 Task: Create a task  Develop a new social media platform , assign it to team member softage.3@softage.net in the project AgileForge and update the status of the task to  On Track  , set the priority of the task to High
Action: Mouse moved to (100, 539)
Screenshot: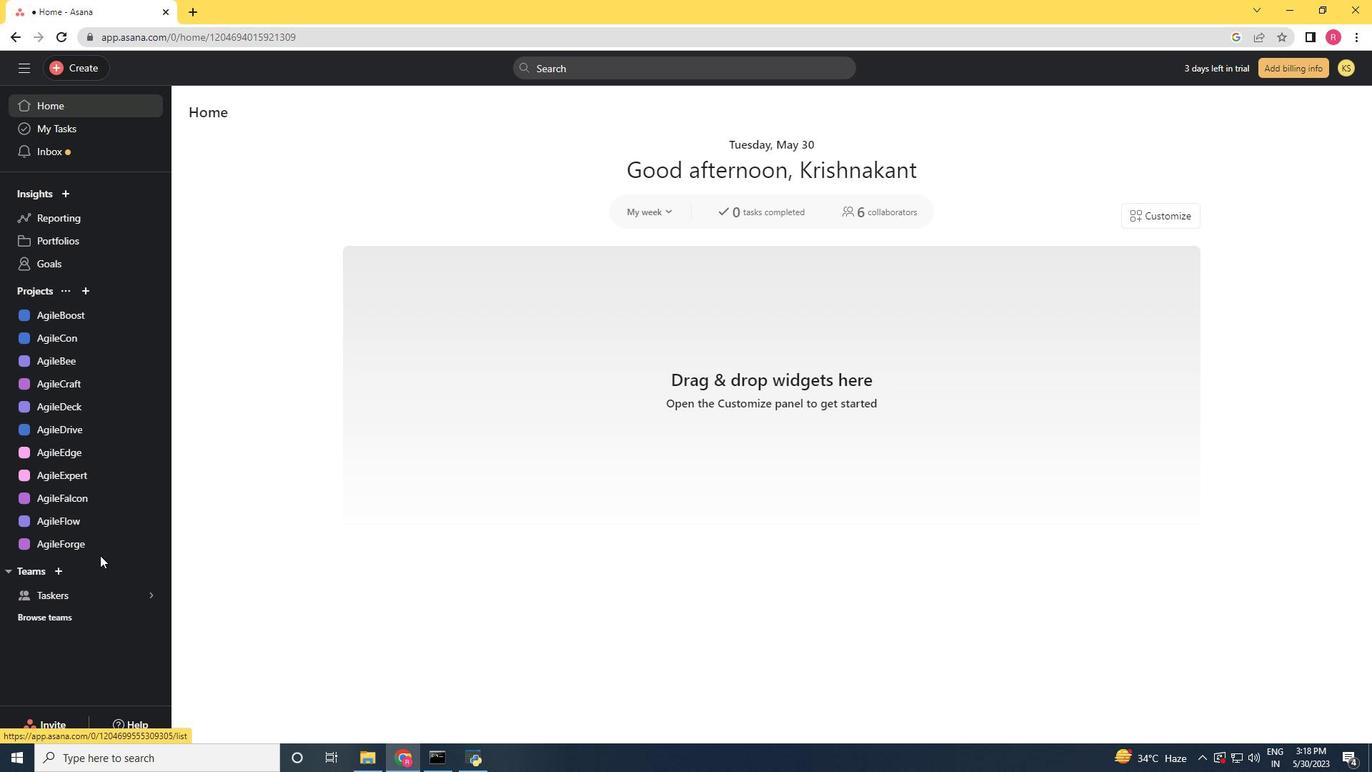 
Action: Mouse pressed left at (100, 539)
Screenshot: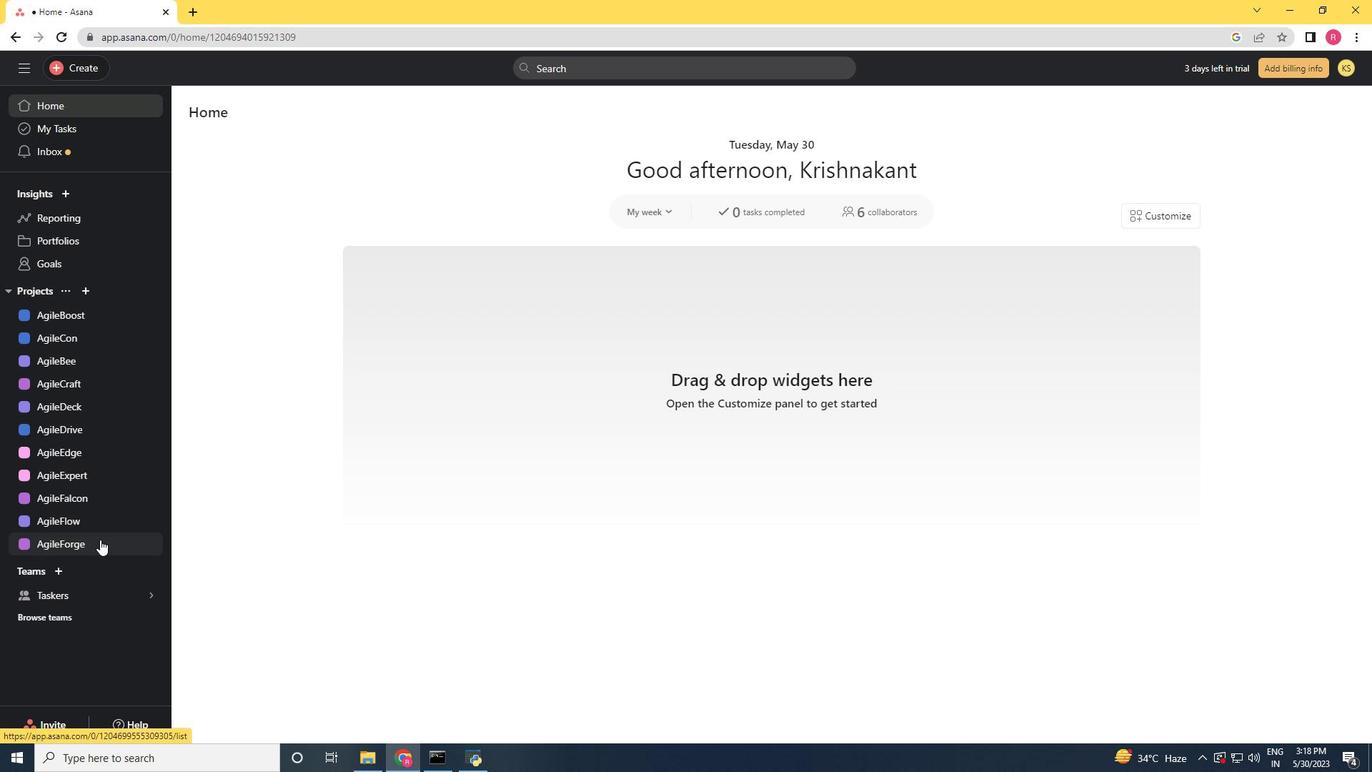 
Action: Mouse moved to (74, 60)
Screenshot: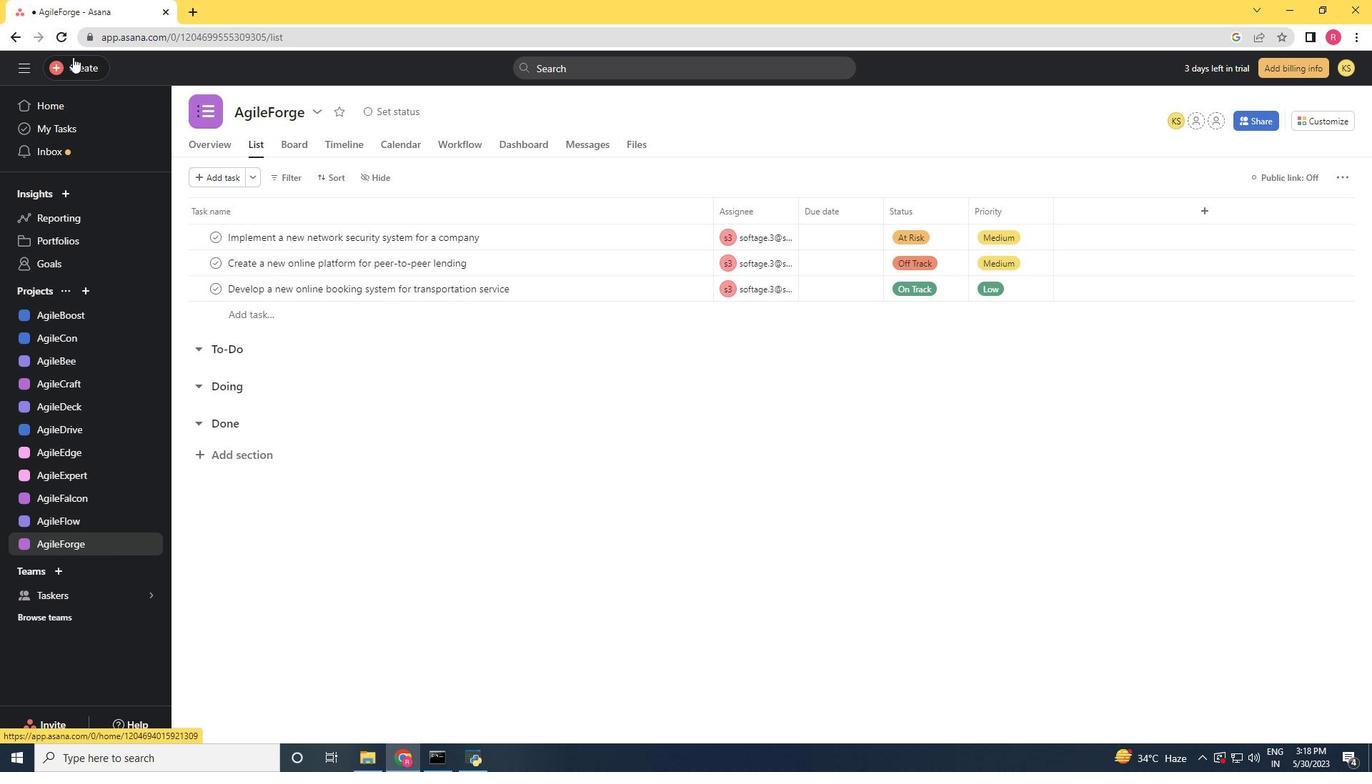 
Action: Mouse pressed left at (74, 60)
Screenshot: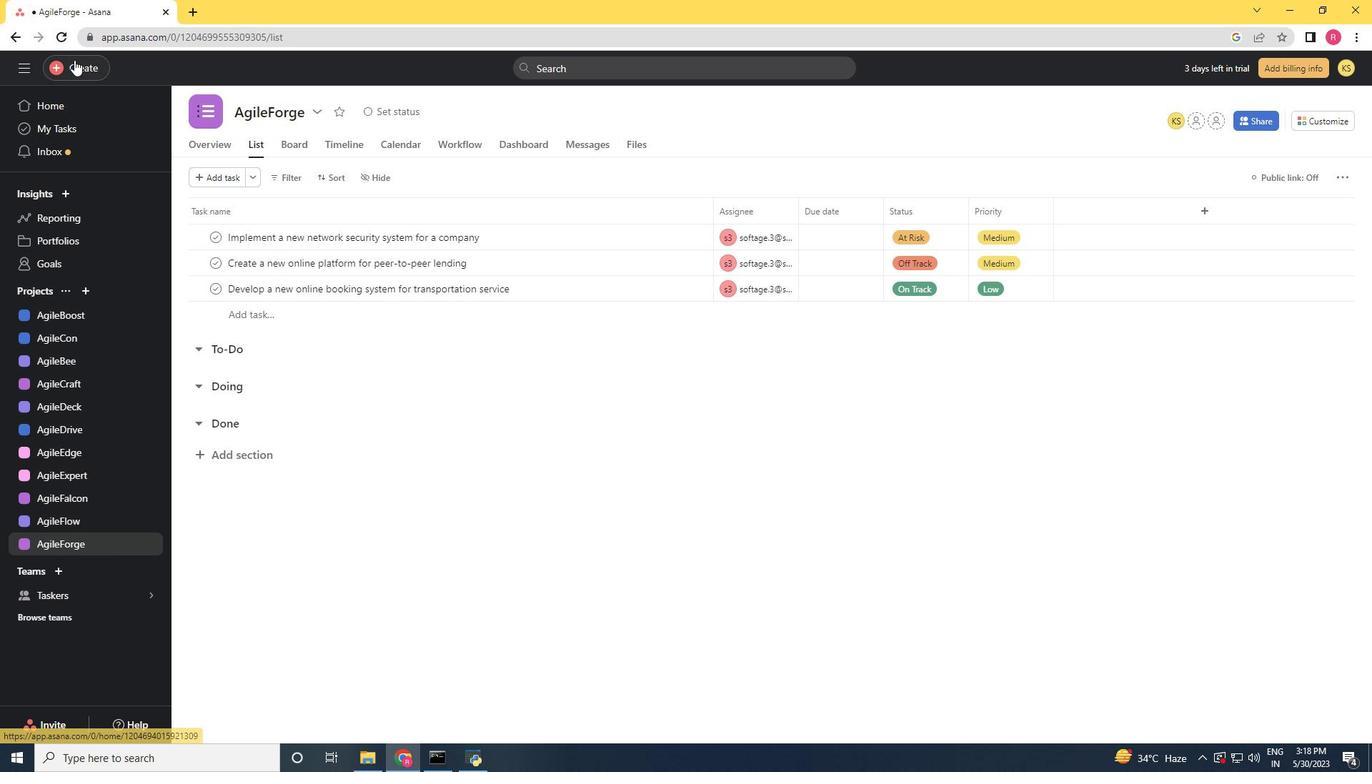 
Action: Mouse moved to (146, 82)
Screenshot: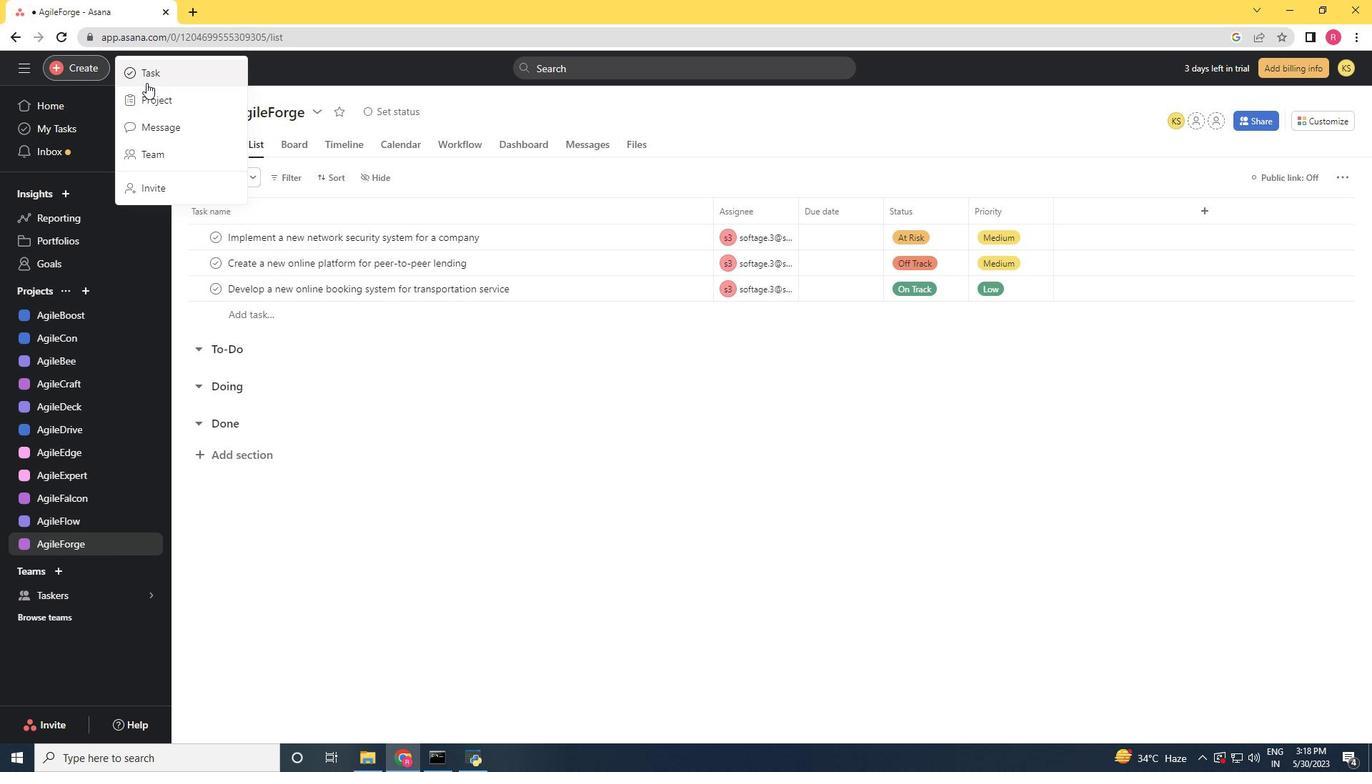 
Action: Mouse pressed left at (146, 82)
Screenshot: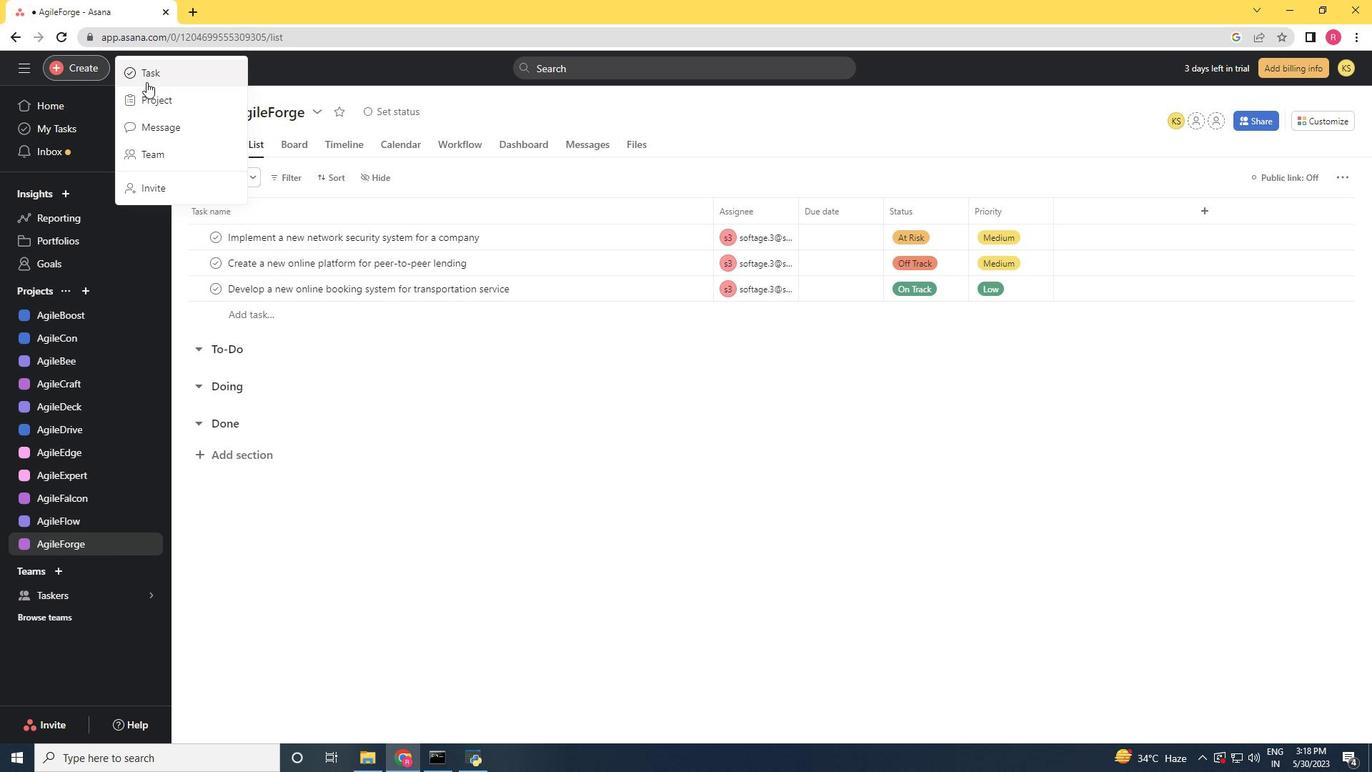 
Action: Mouse moved to (288, 205)
Screenshot: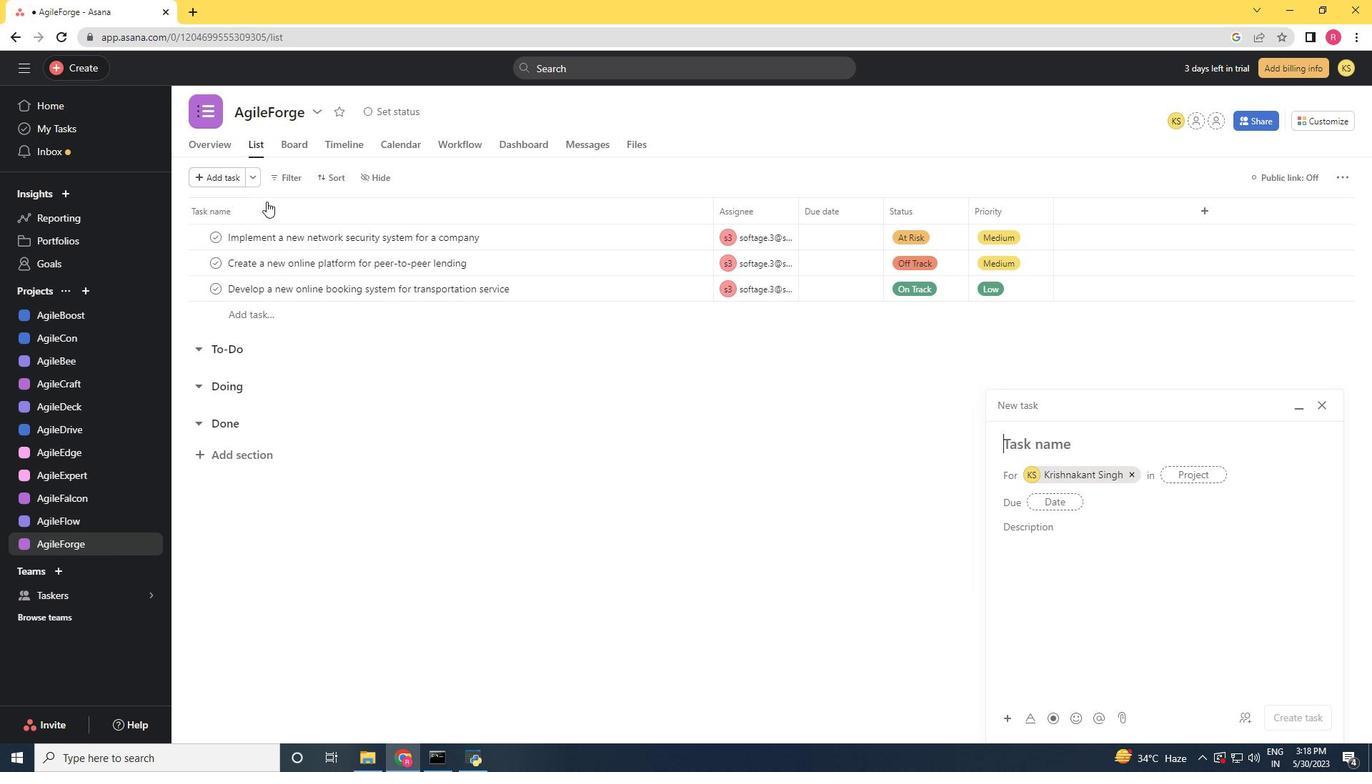 
Action: Key pressed <Key.shift><Key.shift><Key.shift><Key.shift><Key.shift>Develop<Key.space>a<Key.space>new<Key.space>social<Key.space>media<Key.space>platform
Screenshot: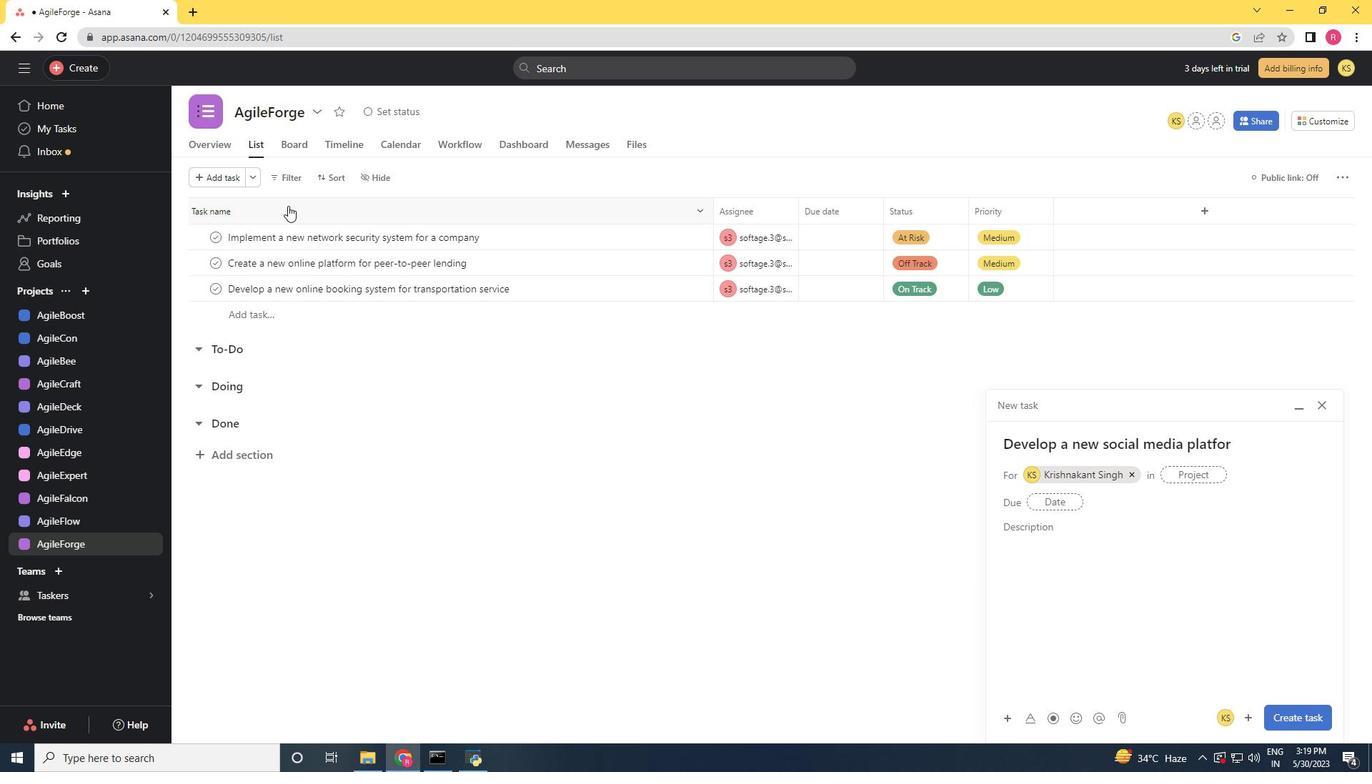 
Action: Mouse scrolled (288, 206) with delta (0, 0)
Screenshot: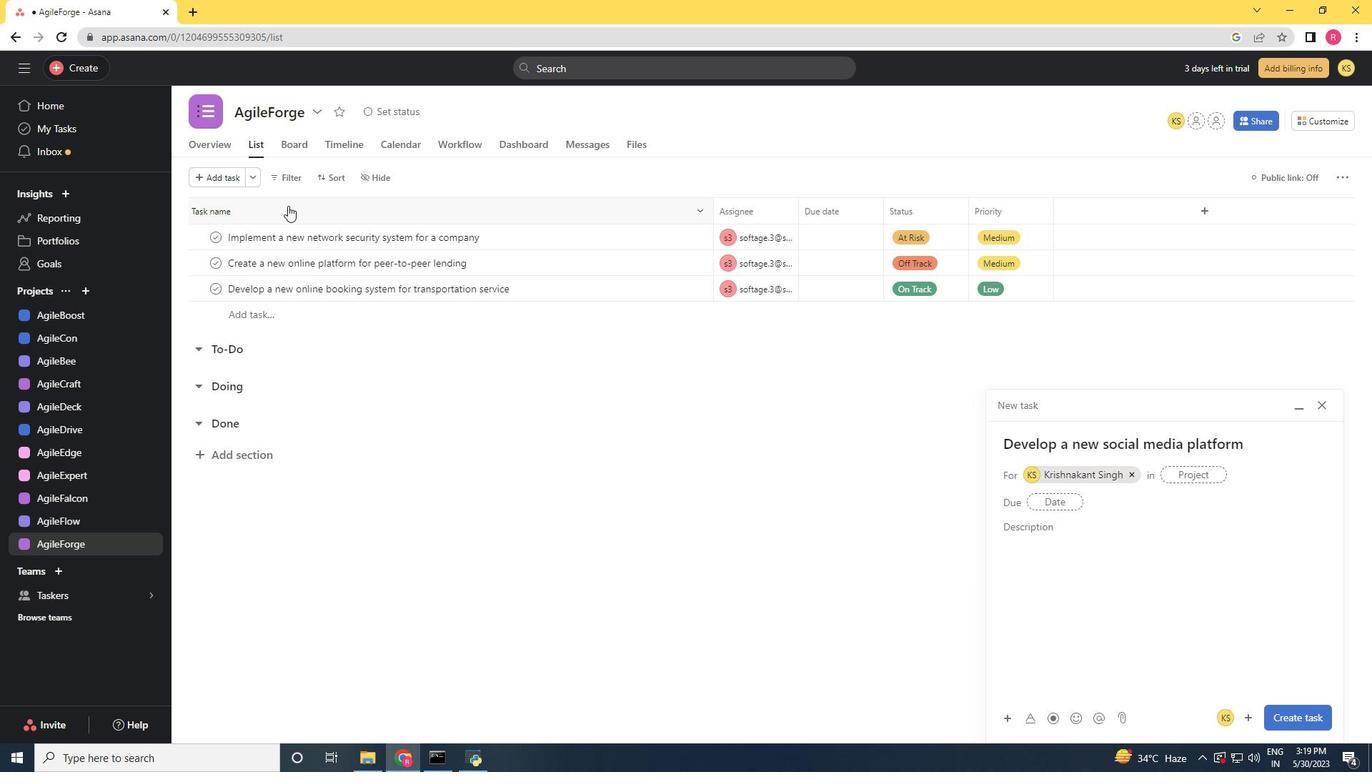 
Action: Mouse moved to (1121, 476)
Screenshot: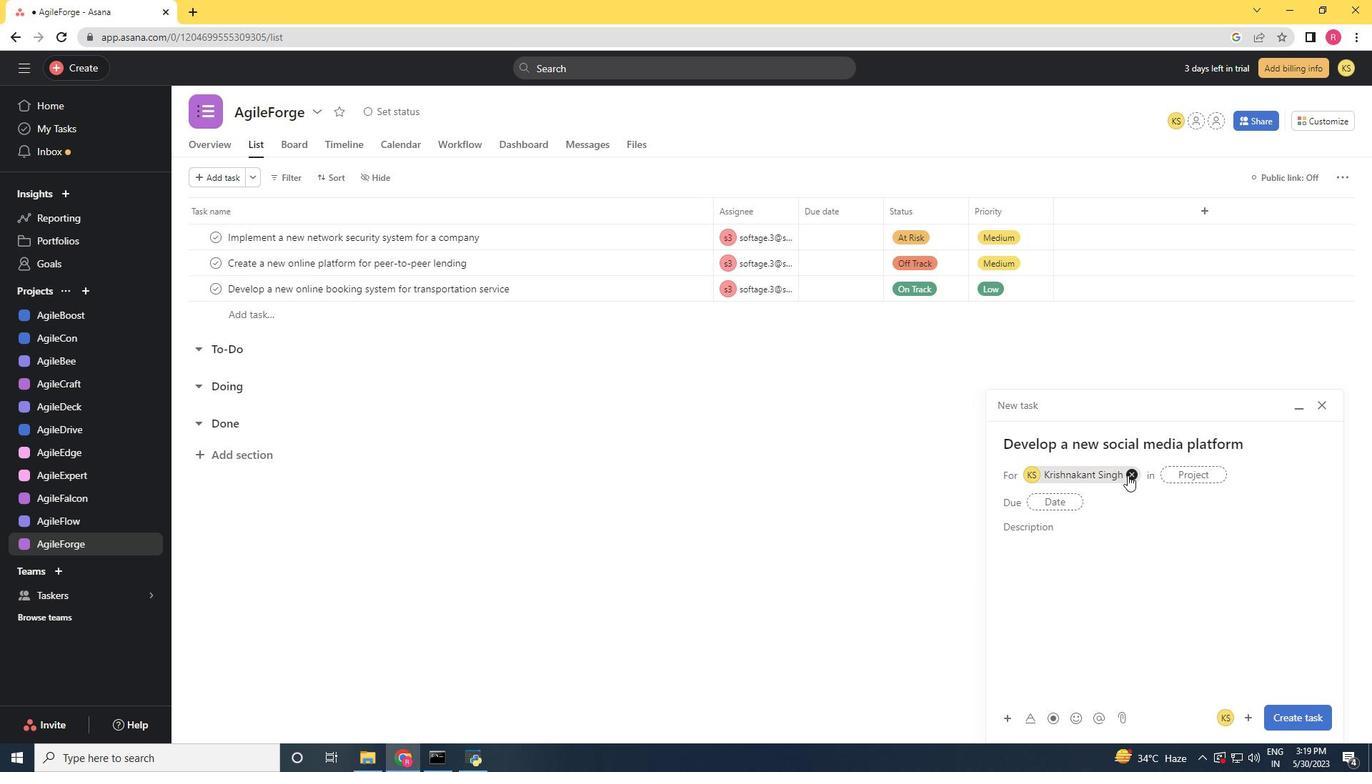 
Action: Mouse pressed left at (1121, 476)
Screenshot: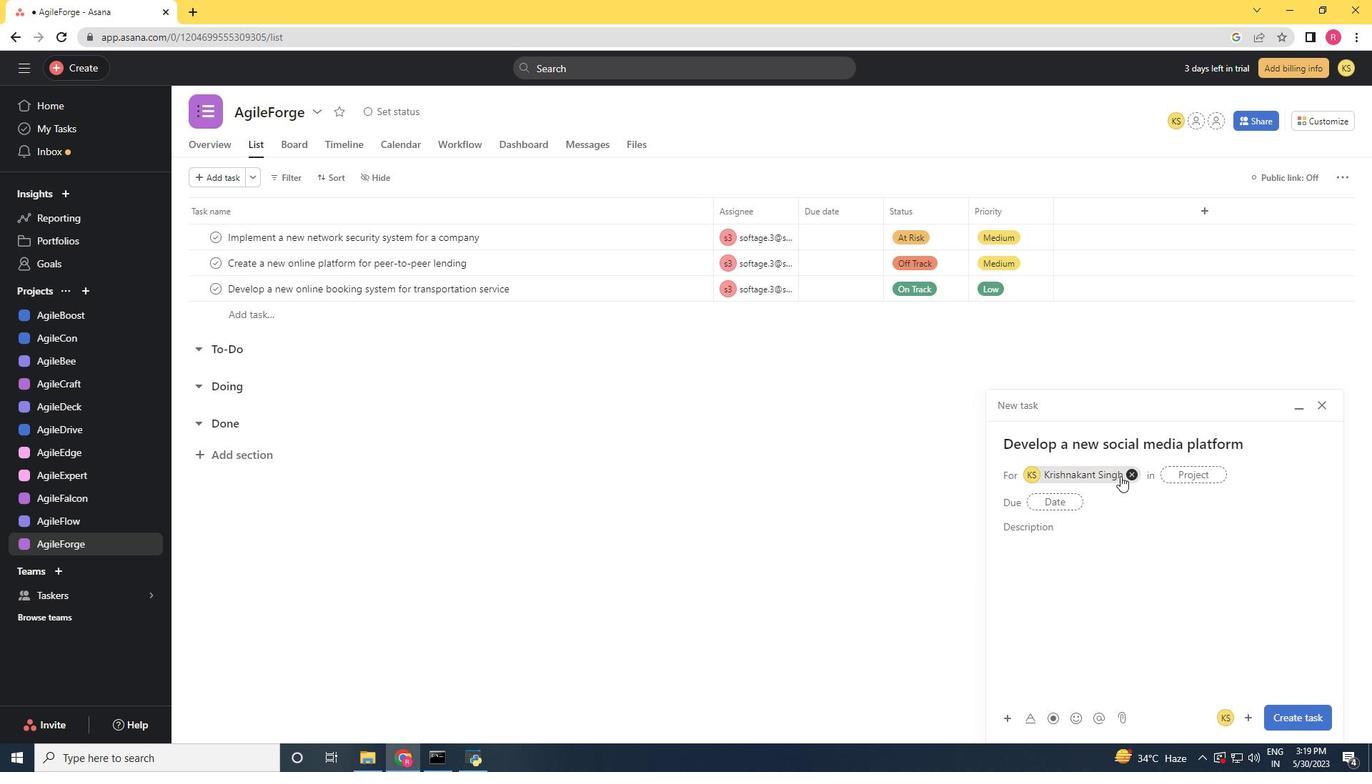 
Action: Mouse moved to (1048, 480)
Screenshot: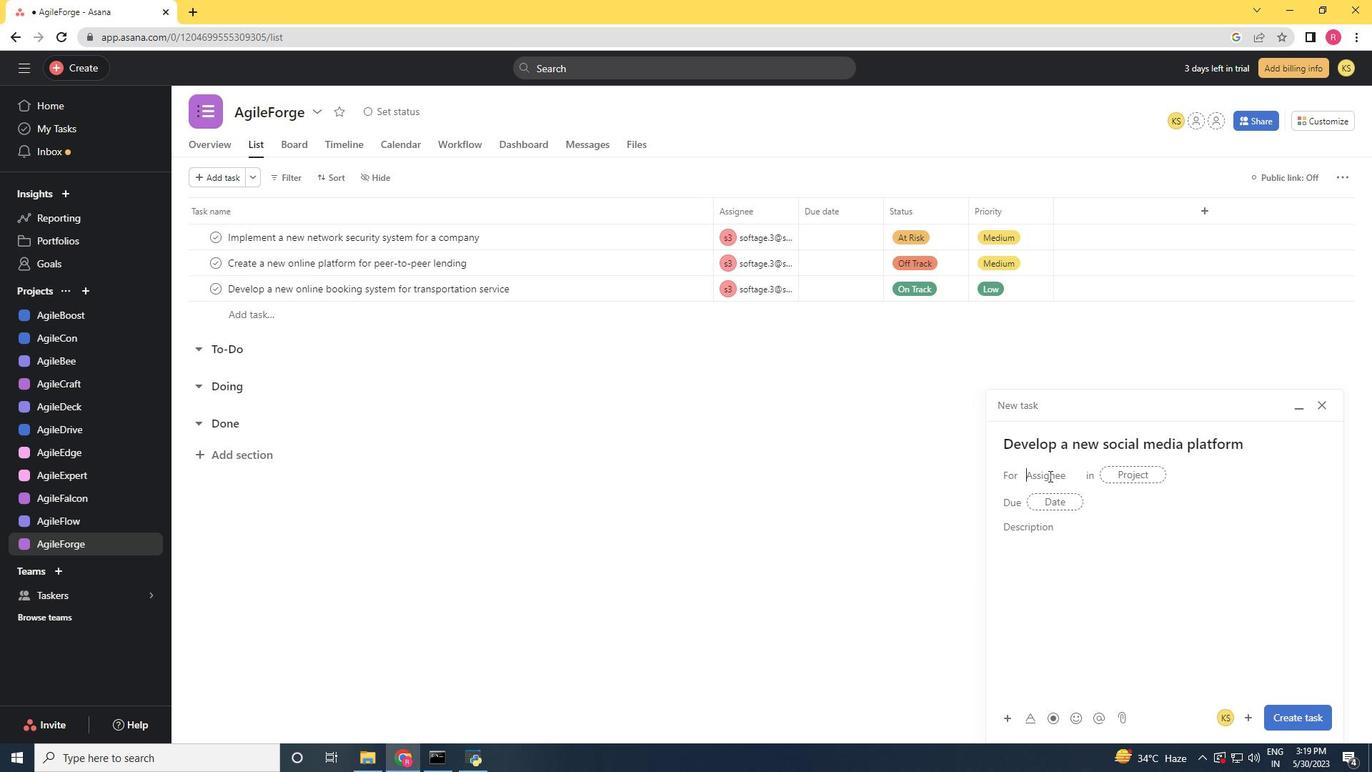 
Action: Mouse pressed left at (1048, 480)
Screenshot: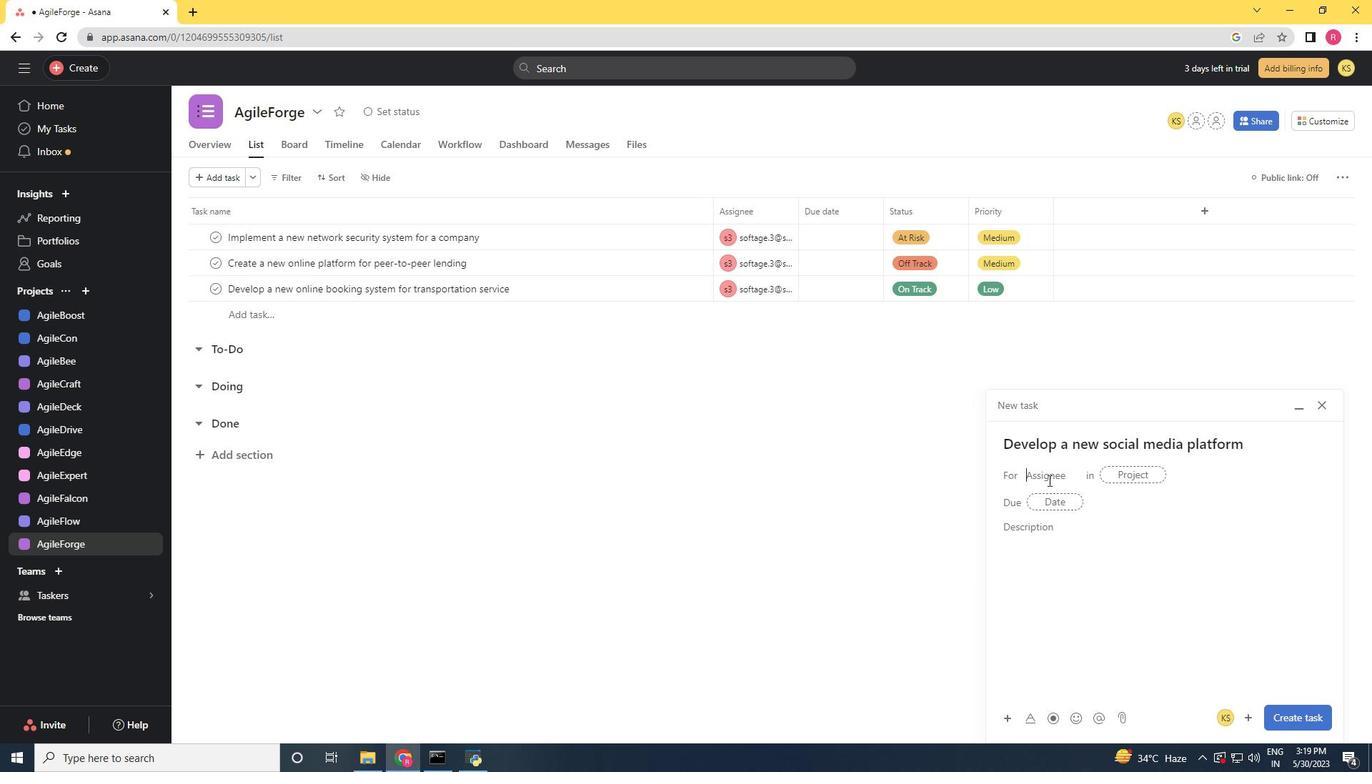 
Action: Key pressed softage.3<Key.shift><Key.shift><Key.shift><Key.shift><Key.shift><Key.shift><Key.shift><Key.shift><Key.shift><Key.shift><Key.shift><Key.shift><Key.shift><Key.shift><Key.shift><Key.shift><Key.shift><Key.shift><Key.shift><Key.shift><Key.shift><Key.shift><Key.shift><Key.shift><Key.shift><Key.shift><Key.shift><Key.shift><Key.shift><Key.shift><Key.shift><Key.shift><Key.shift><Key.shift><Key.shift><Key.shift><Key.shift><Key.shift><Key.shift><Key.shift><Key.shift><Key.shift><Key.shift><Key.shift><Key.shift>@softage.m<Key.backspace>net
Screenshot: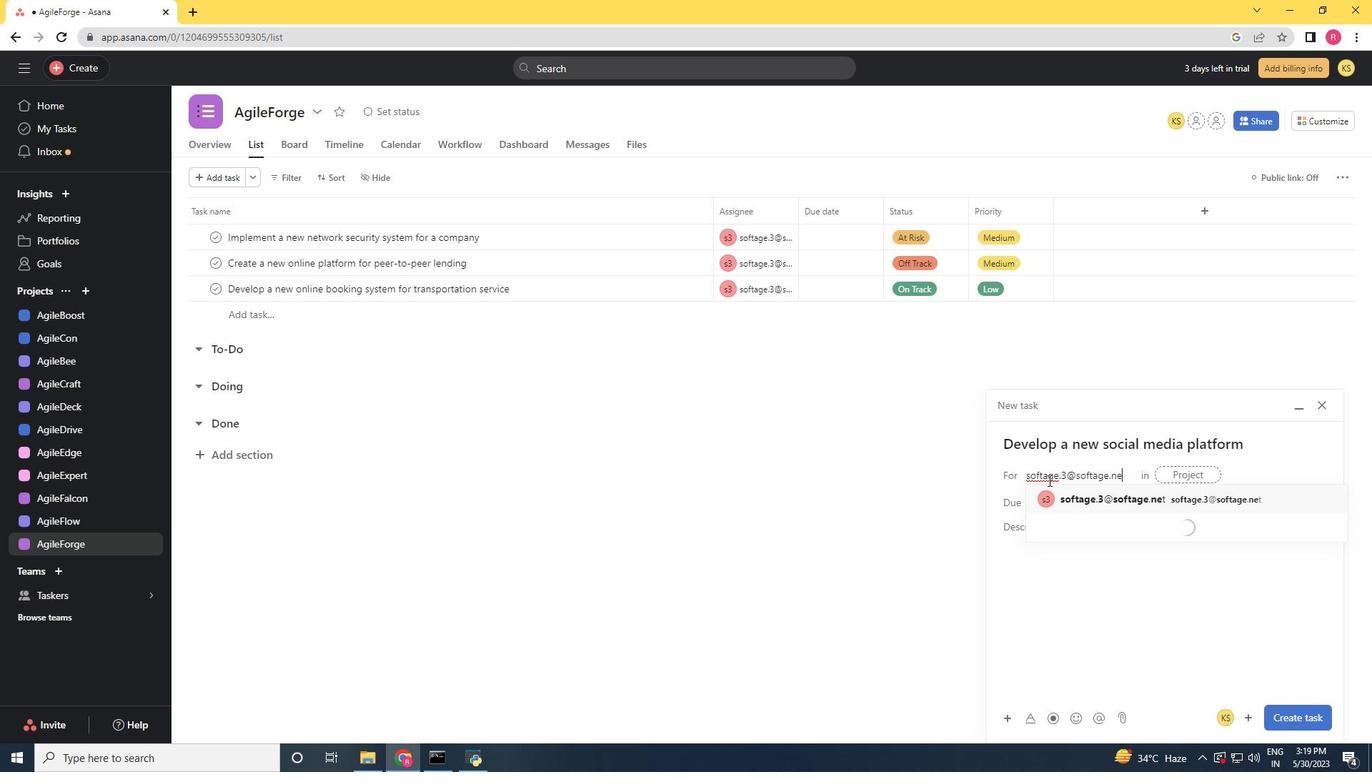 
Action: Mouse moved to (1066, 494)
Screenshot: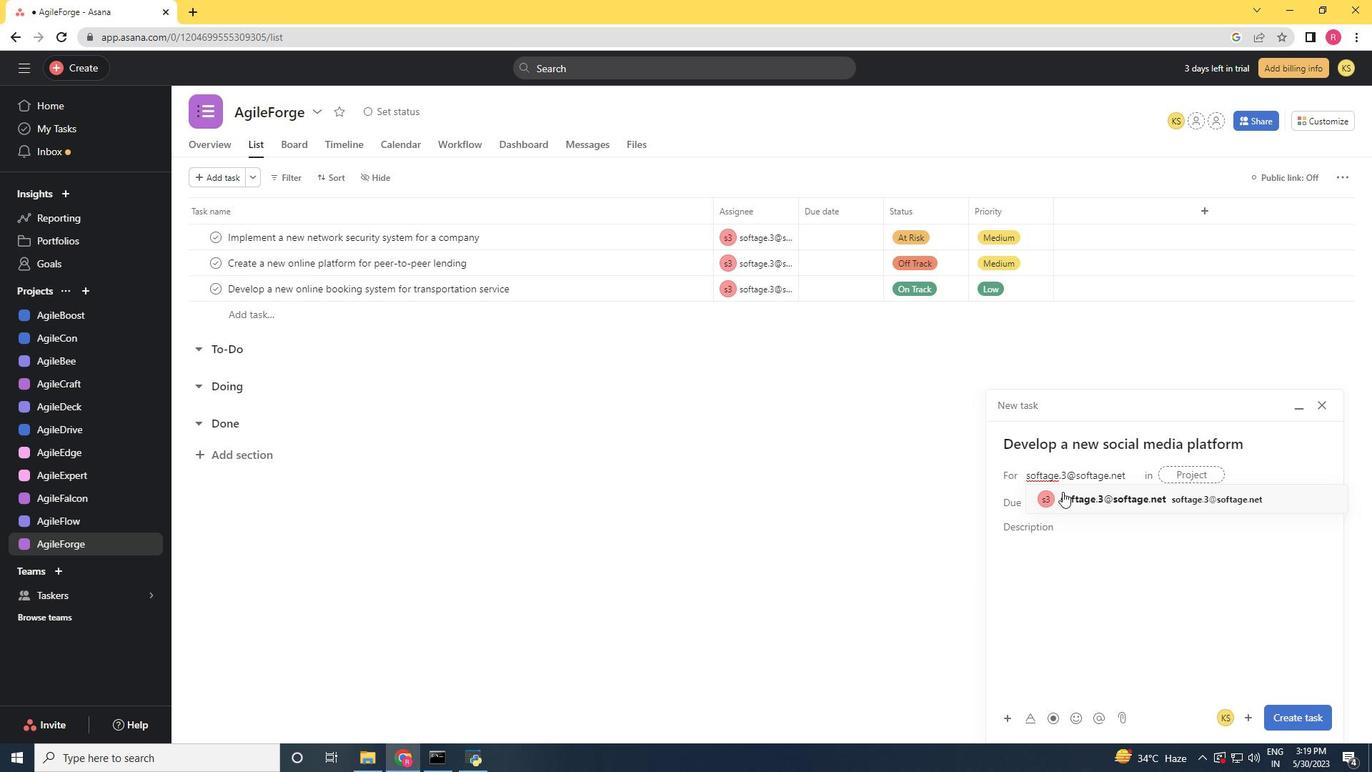 
Action: Mouse pressed left at (1066, 494)
Screenshot: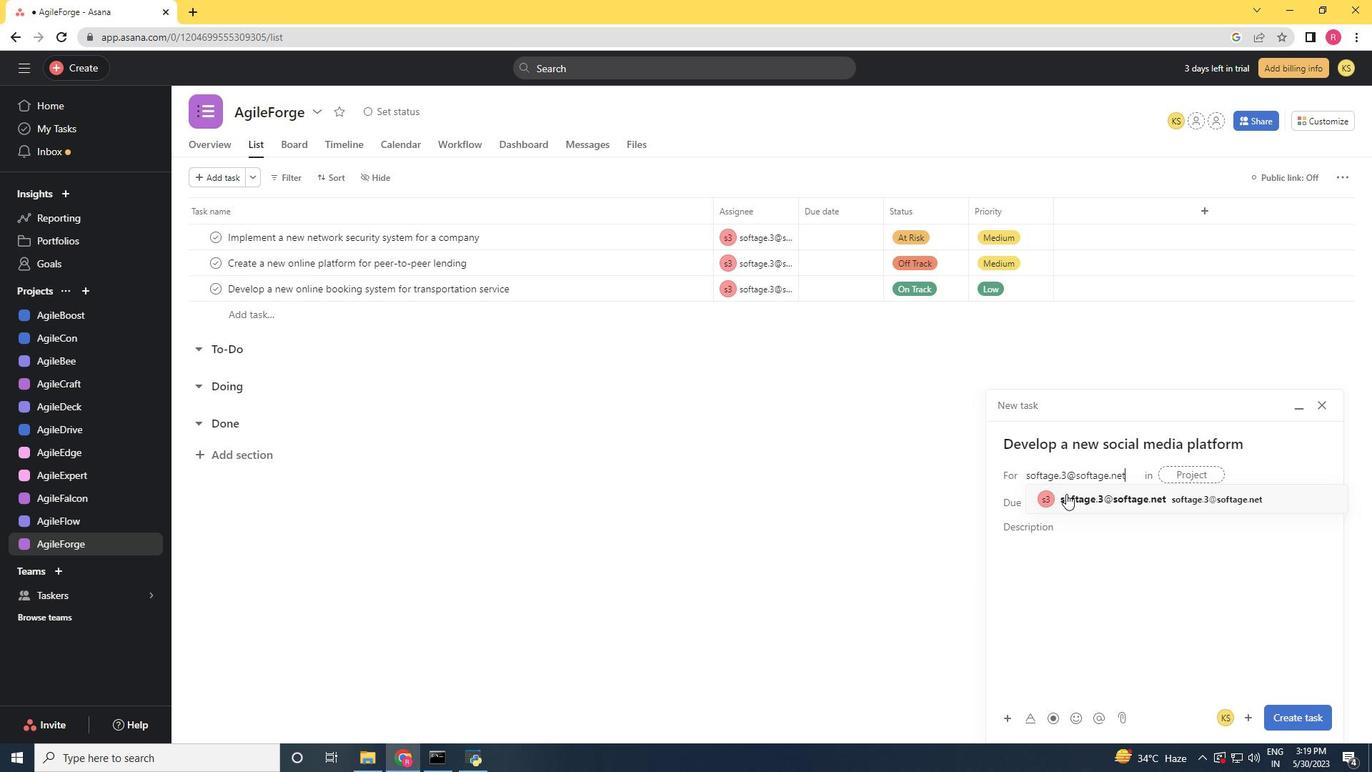 
Action: Mouse moved to (949, 492)
Screenshot: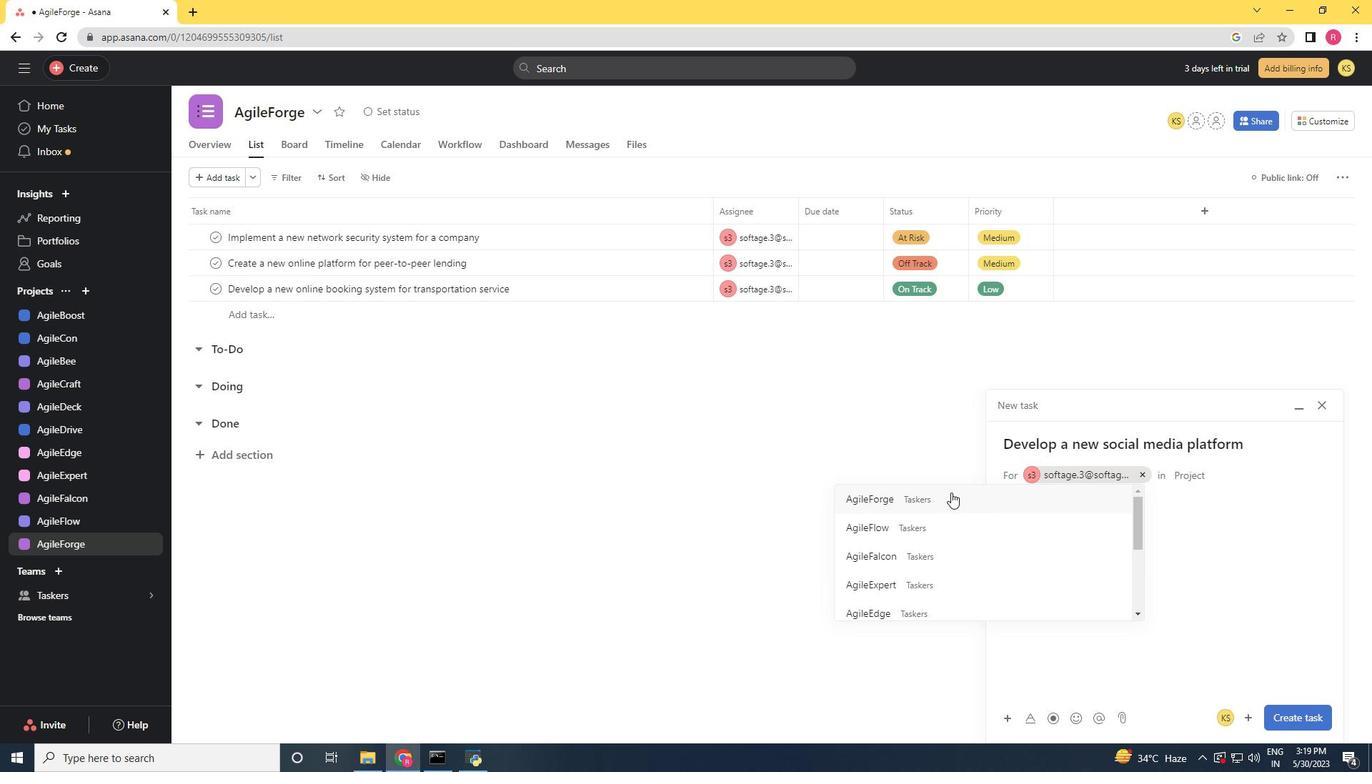 
Action: Mouse pressed left at (949, 492)
Screenshot: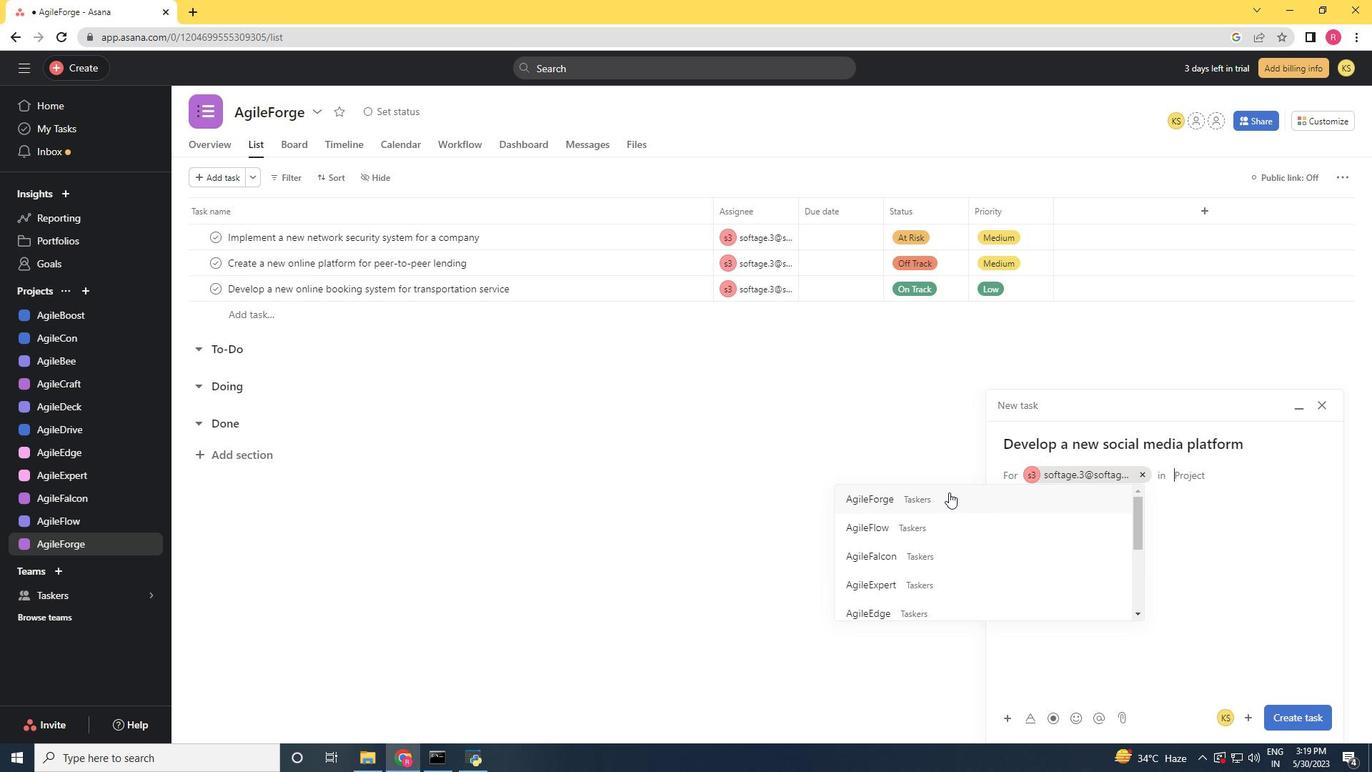 
Action: Mouse moved to (1068, 529)
Screenshot: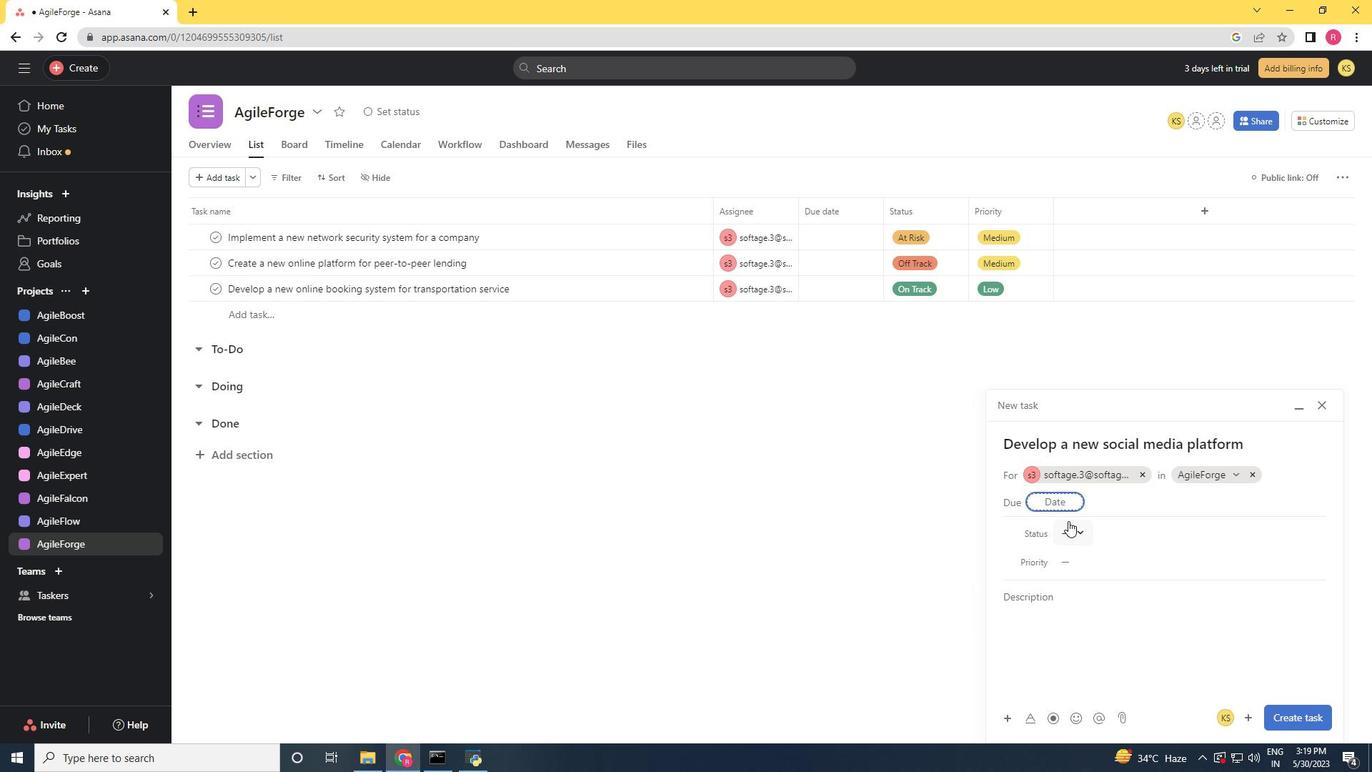 
Action: Mouse pressed left at (1068, 529)
Screenshot: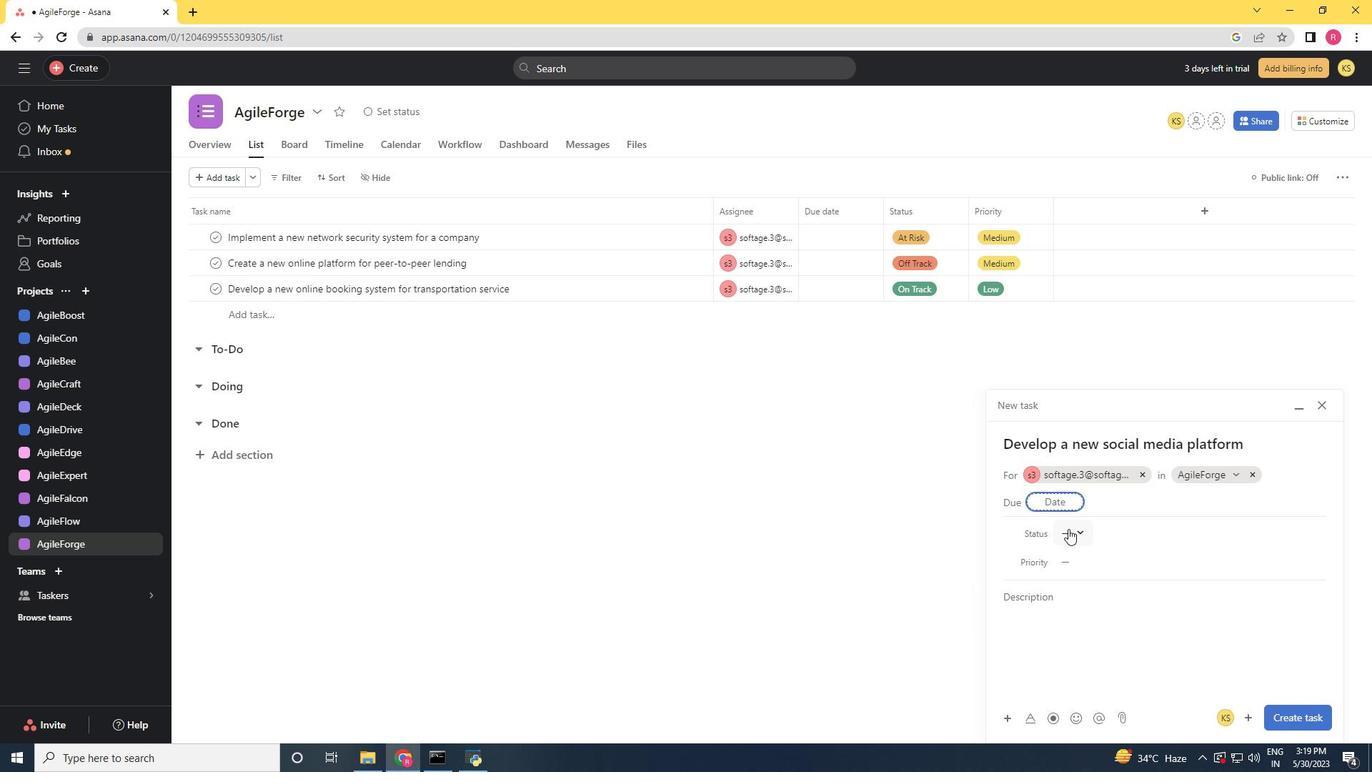 
Action: Mouse moved to (1121, 588)
Screenshot: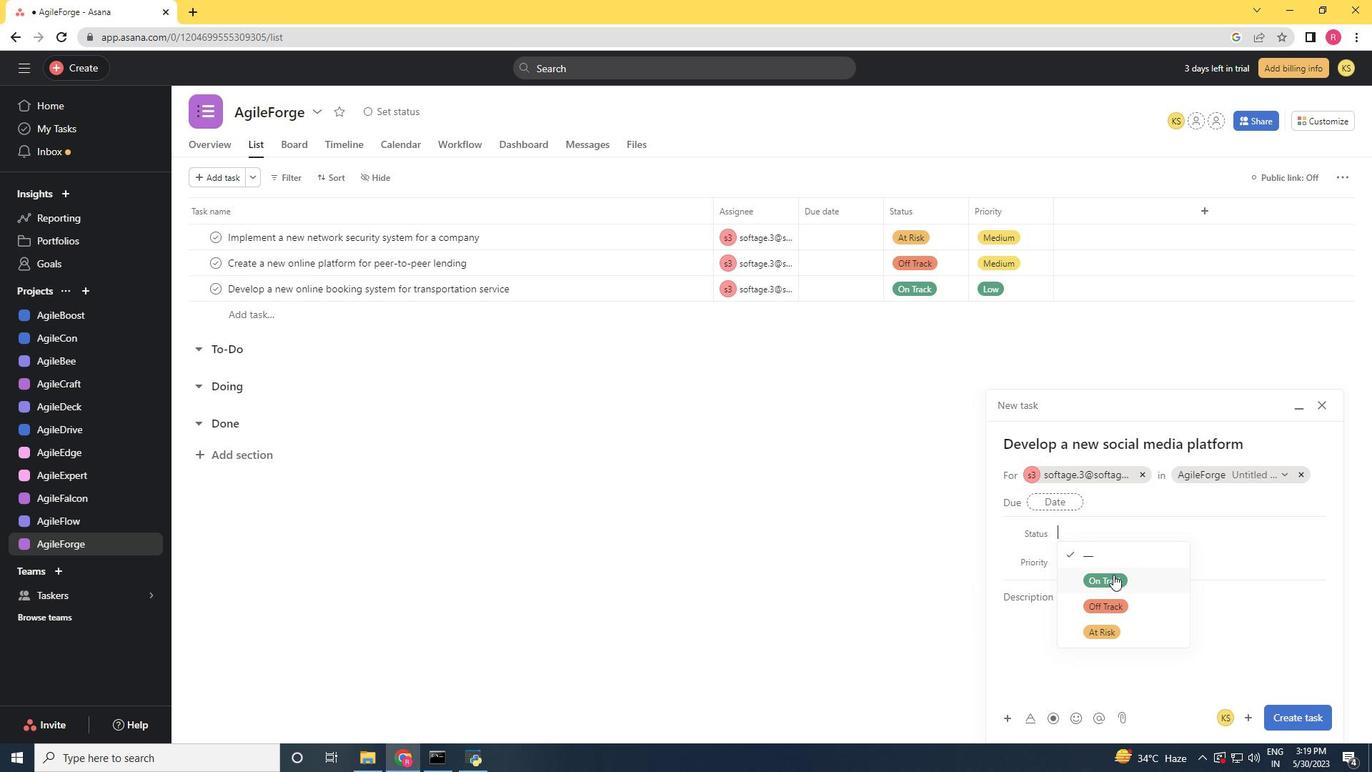 
Action: Mouse pressed left at (1121, 588)
Screenshot: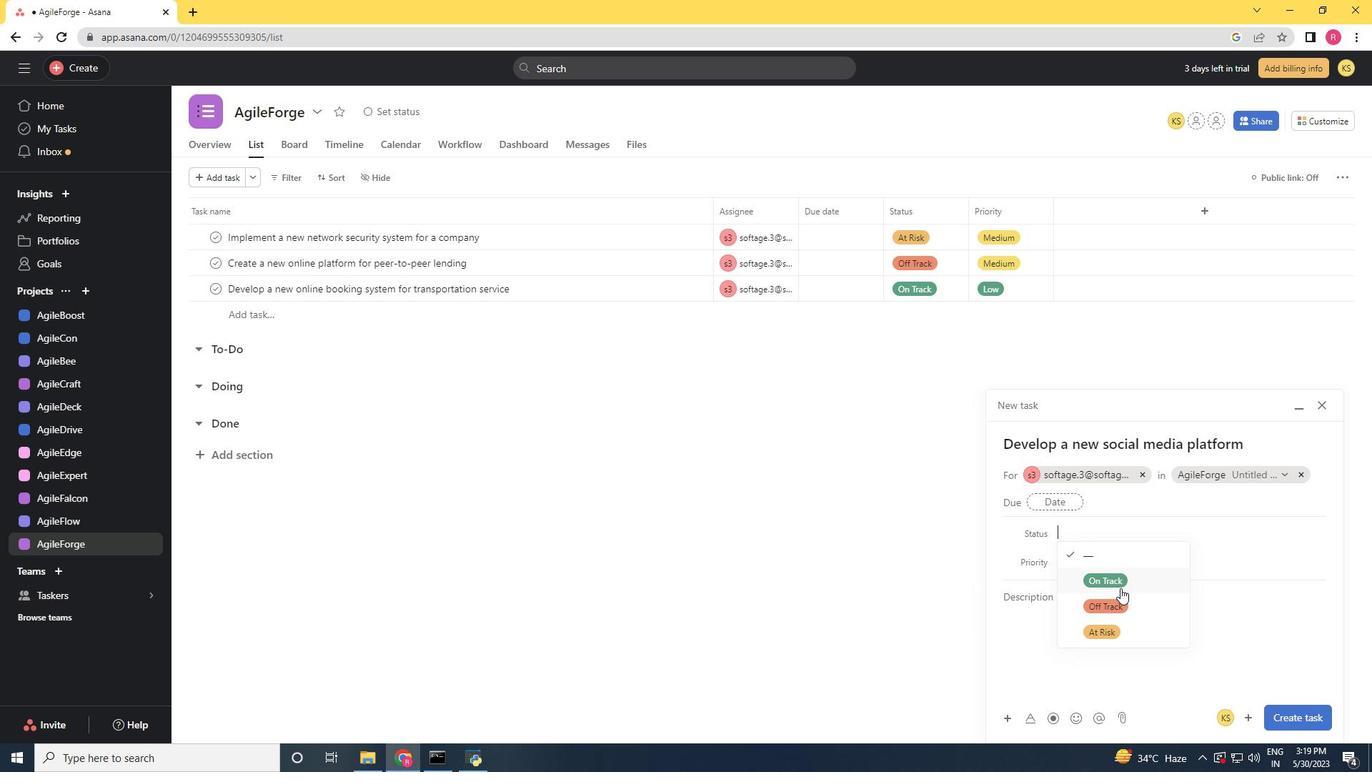 
Action: Mouse moved to (1090, 560)
Screenshot: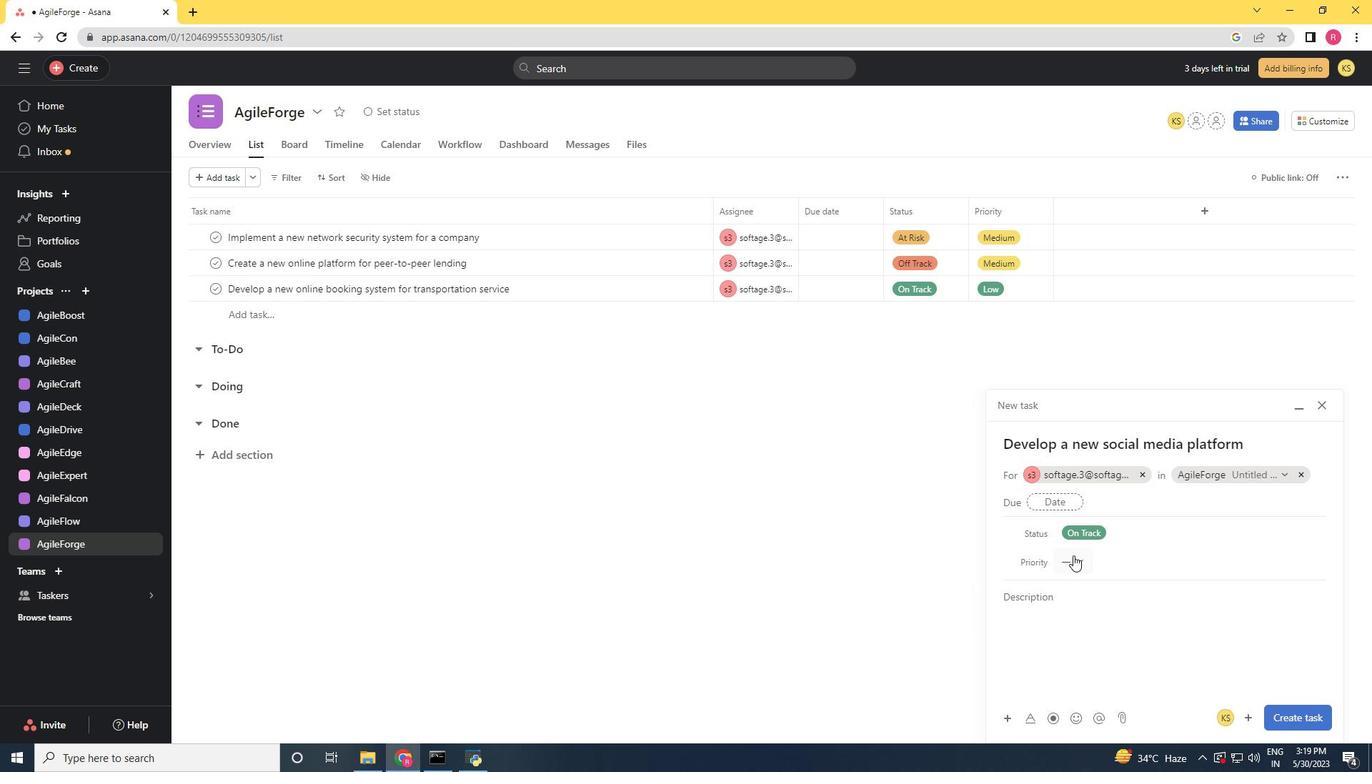 
Action: Mouse pressed left at (1090, 560)
Screenshot: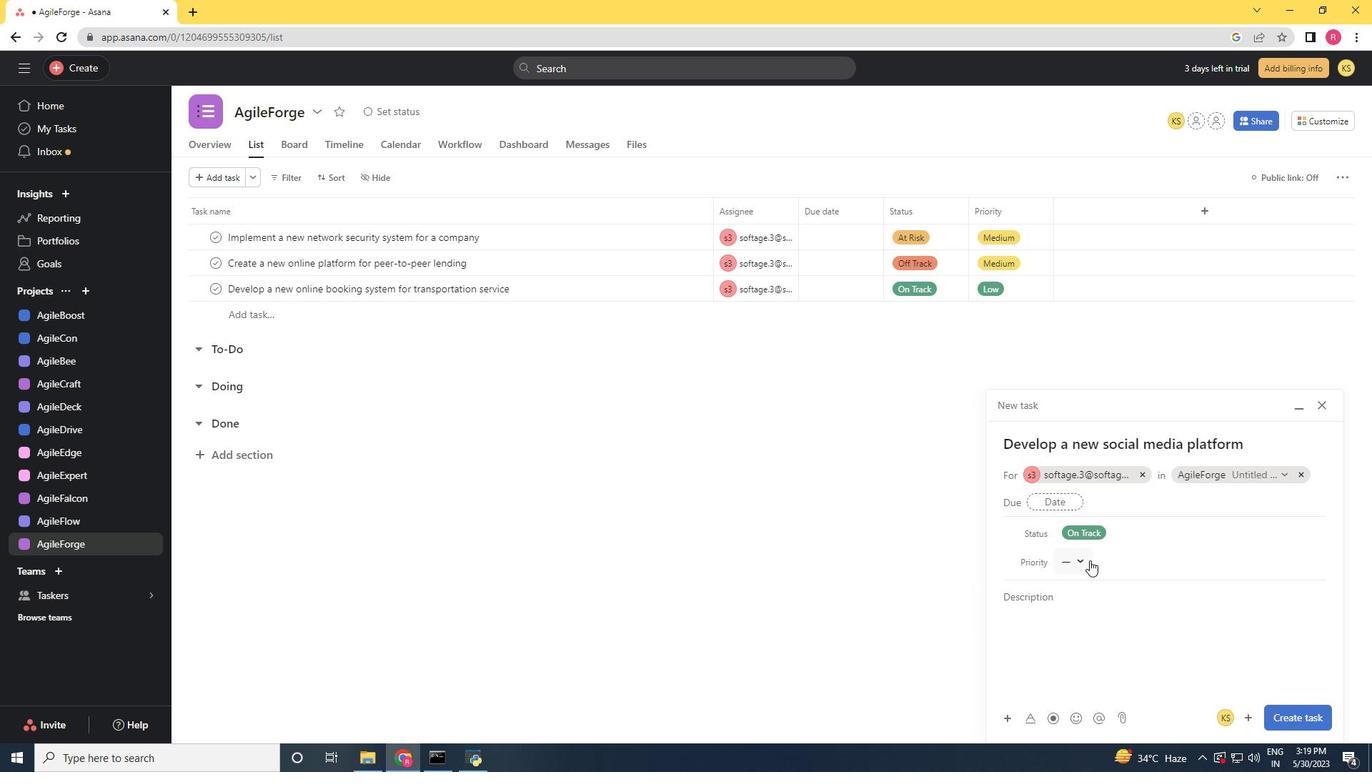 
Action: Mouse moved to (1103, 605)
Screenshot: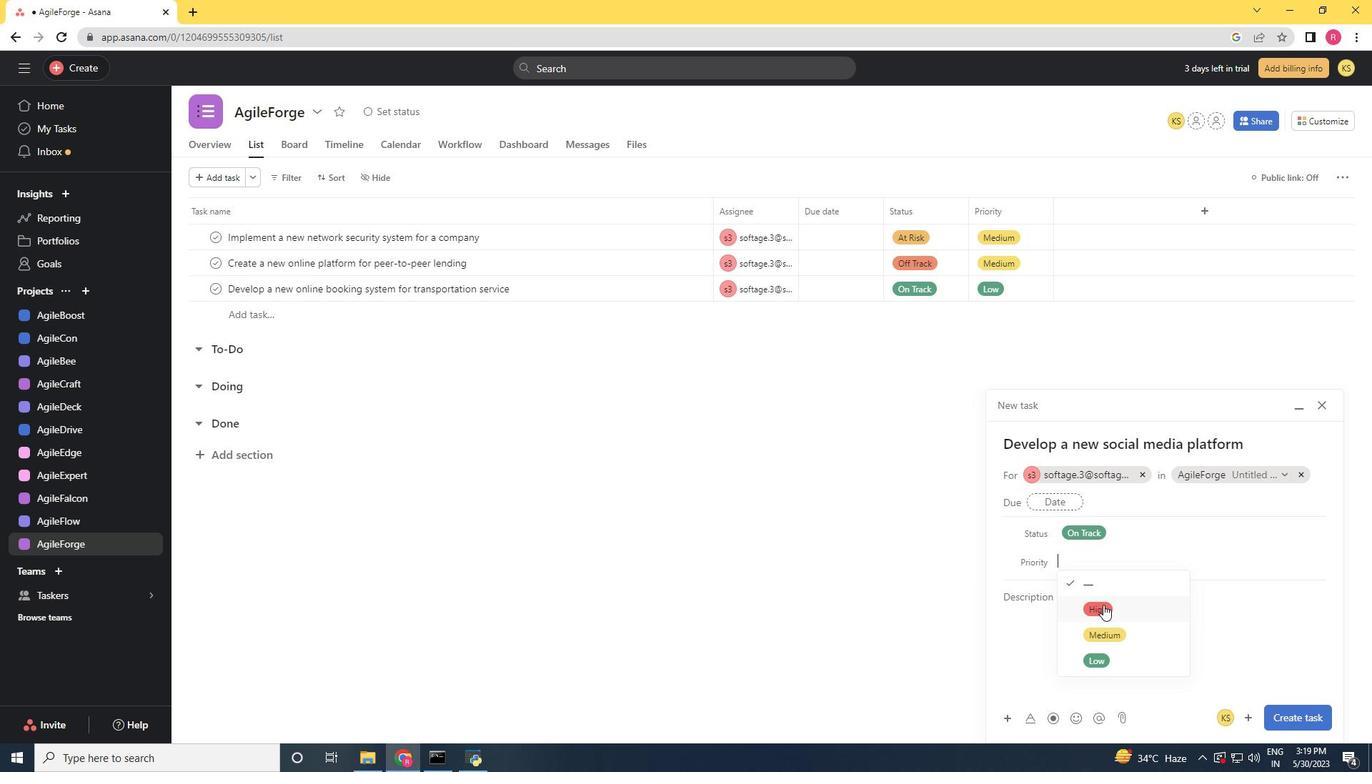 
Action: Mouse pressed left at (1103, 605)
Screenshot: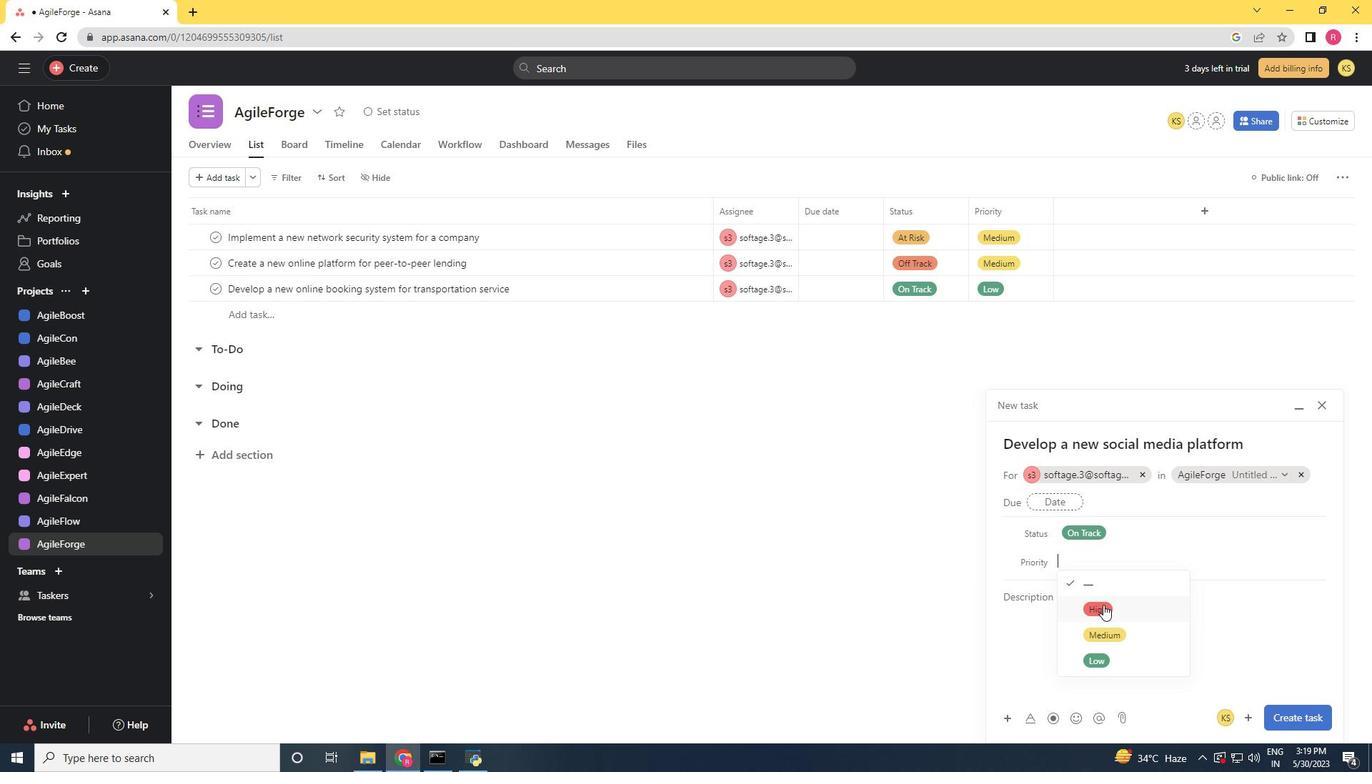 
Action: Mouse moved to (1300, 719)
Screenshot: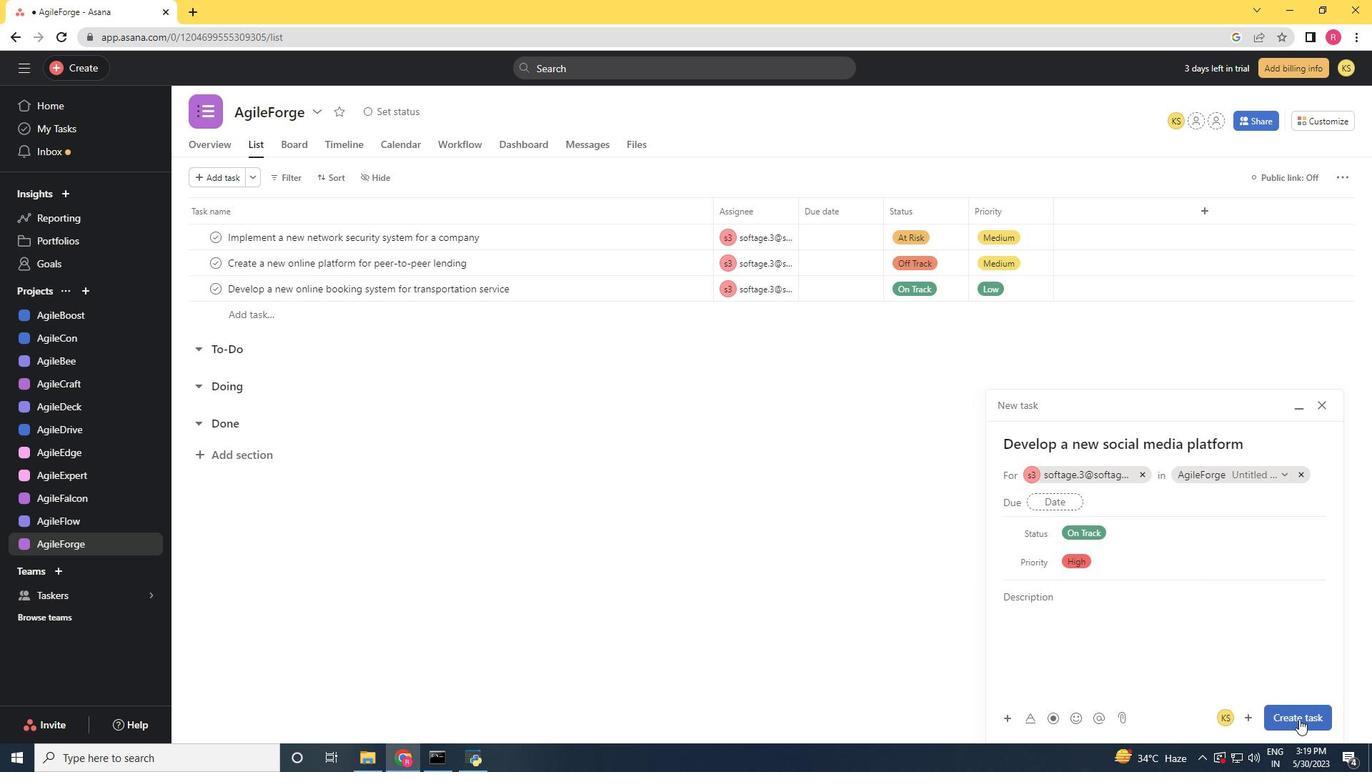
Action: Mouse pressed left at (1300, 719)
Screenshot: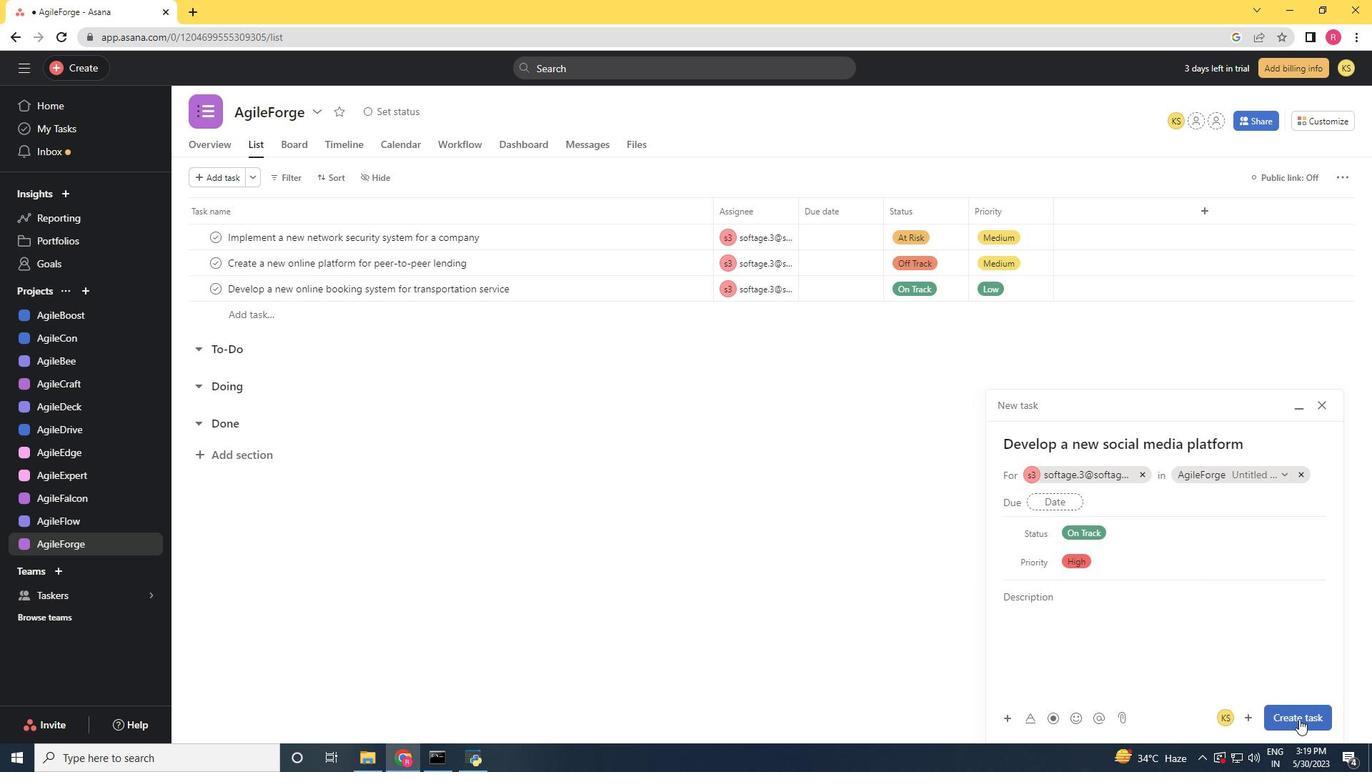 
